 Task: In the  document Genderequalityletter.rtf change page color to  'Olive Green'. Insert watermark  'Confidential ' Apply Font Style in watermark Arial
Action: Mouse moved to (361, 475)
Screenshot: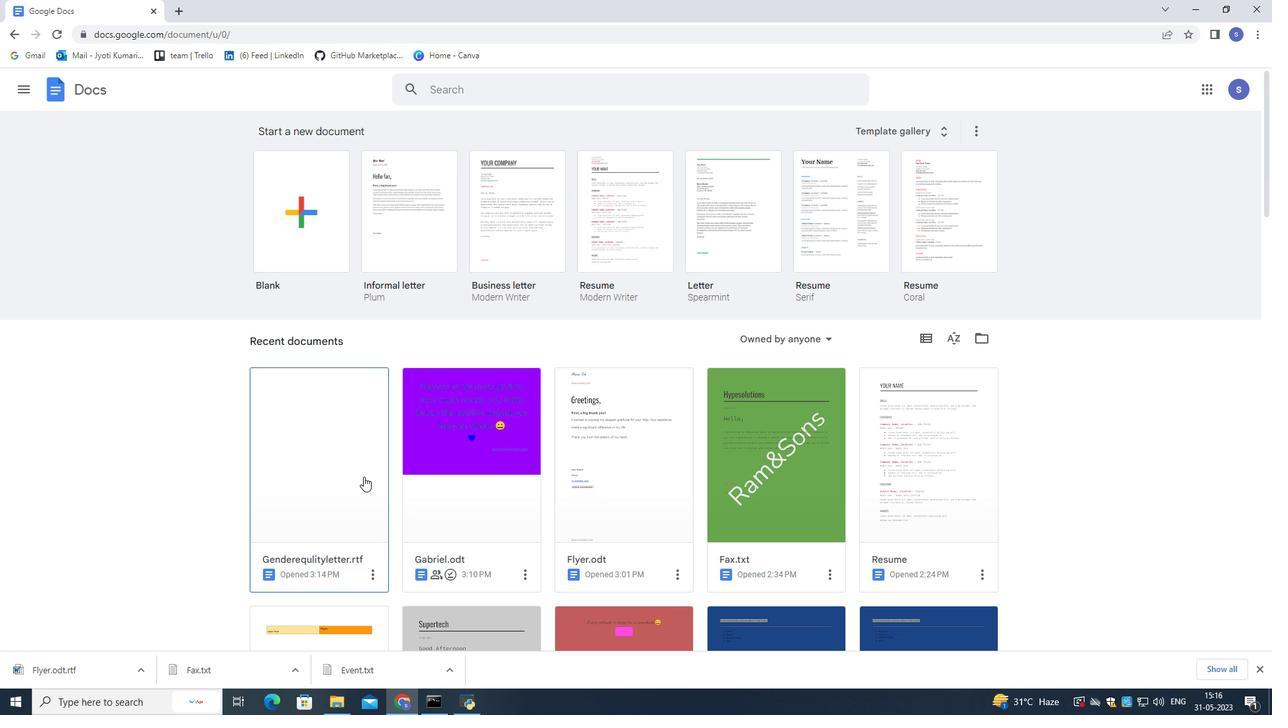 
Action: Mouse pressed left at (361, 475)
Screenshot: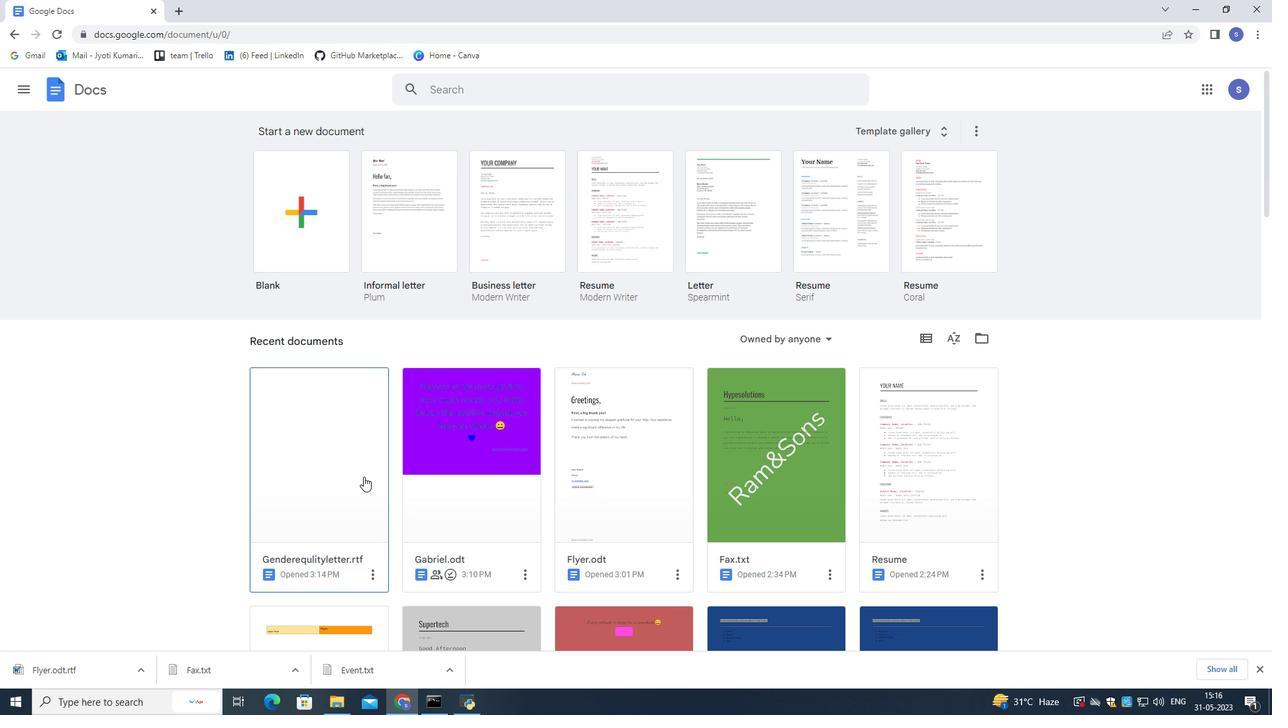 
Action: Mouse moved to (58, 91)
Screenshot: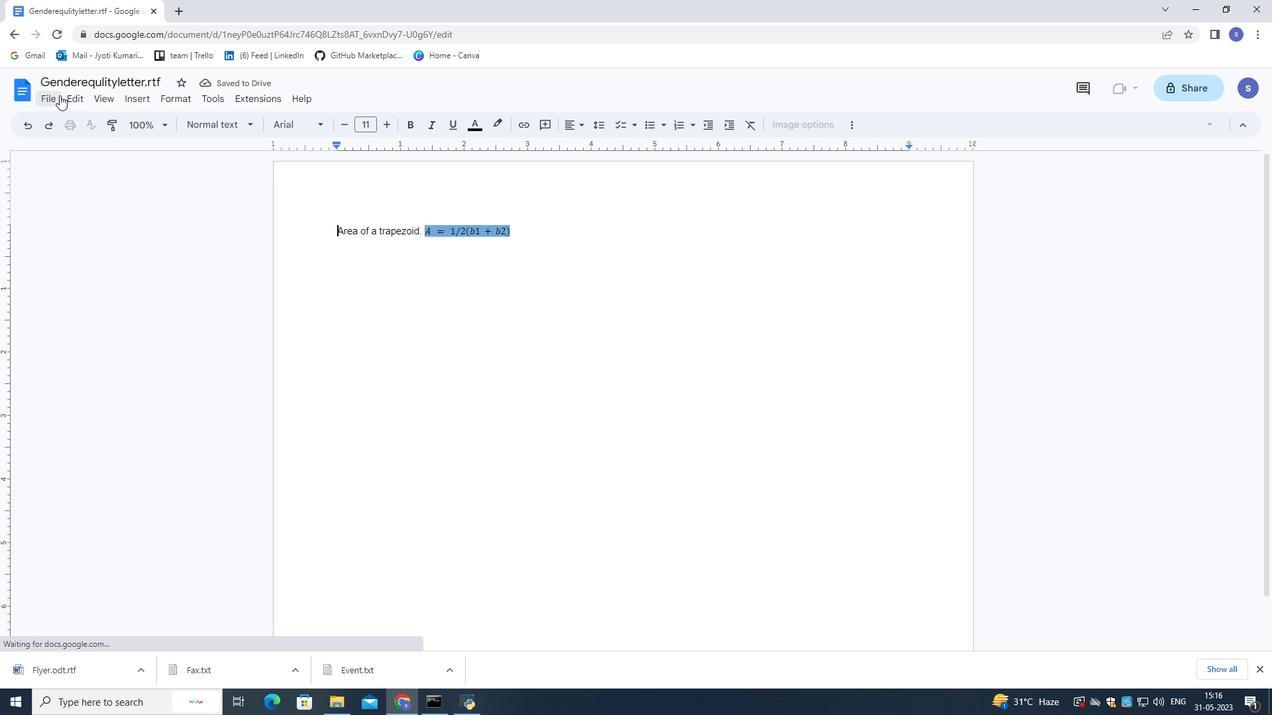 
Action: Mouse pressed left at (58, 91)
Screenshot: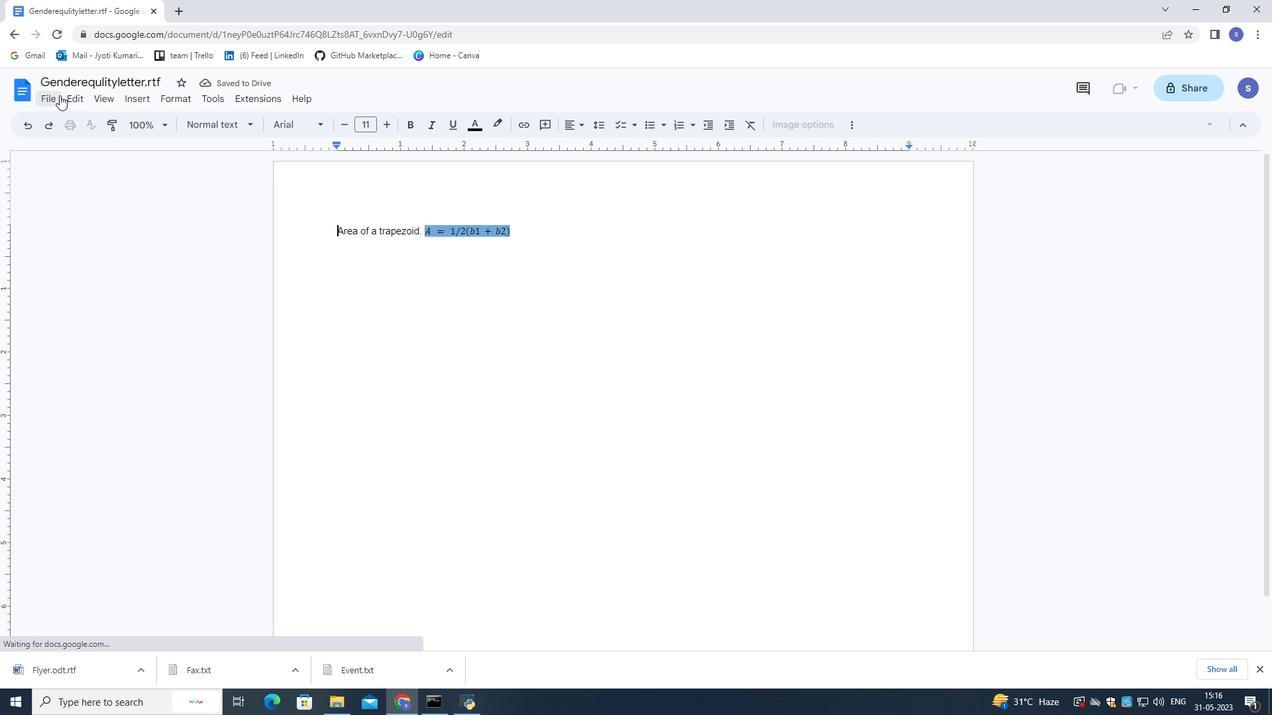 
Action: Mouse moved to (128, 397)
Screenshot: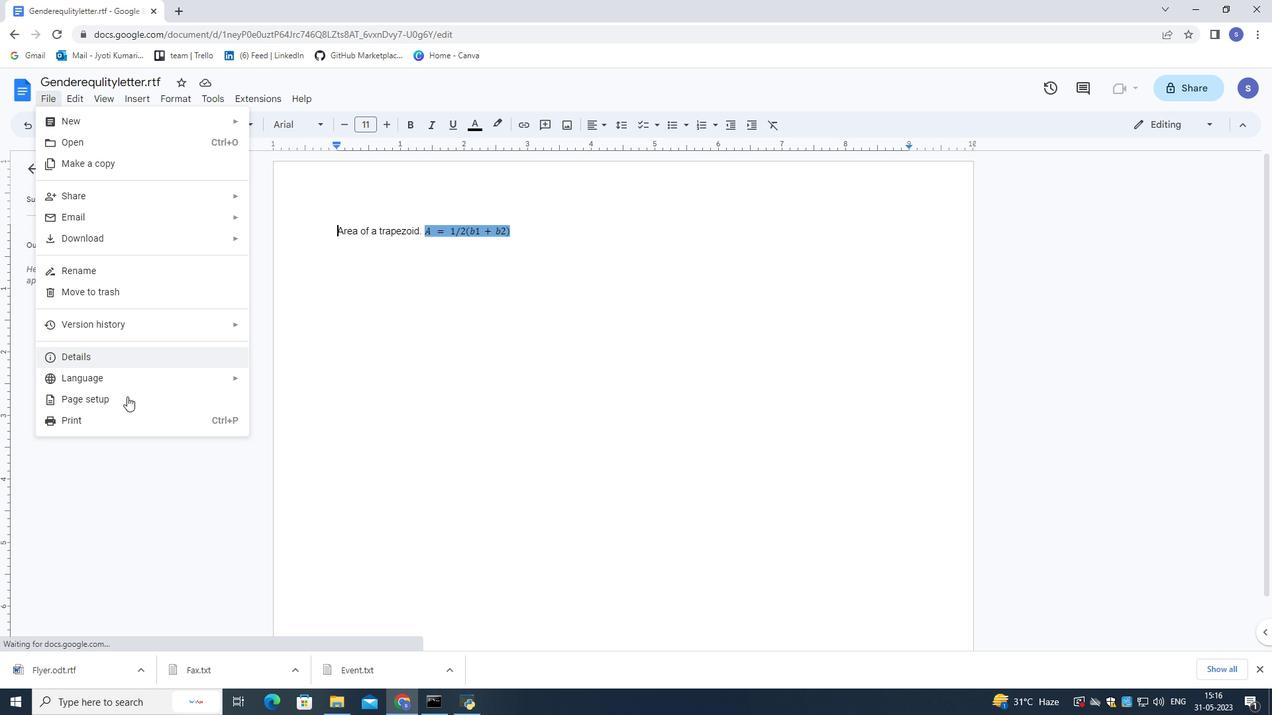 
Action: Mouse pressed left at (128, 397)
Screenshot: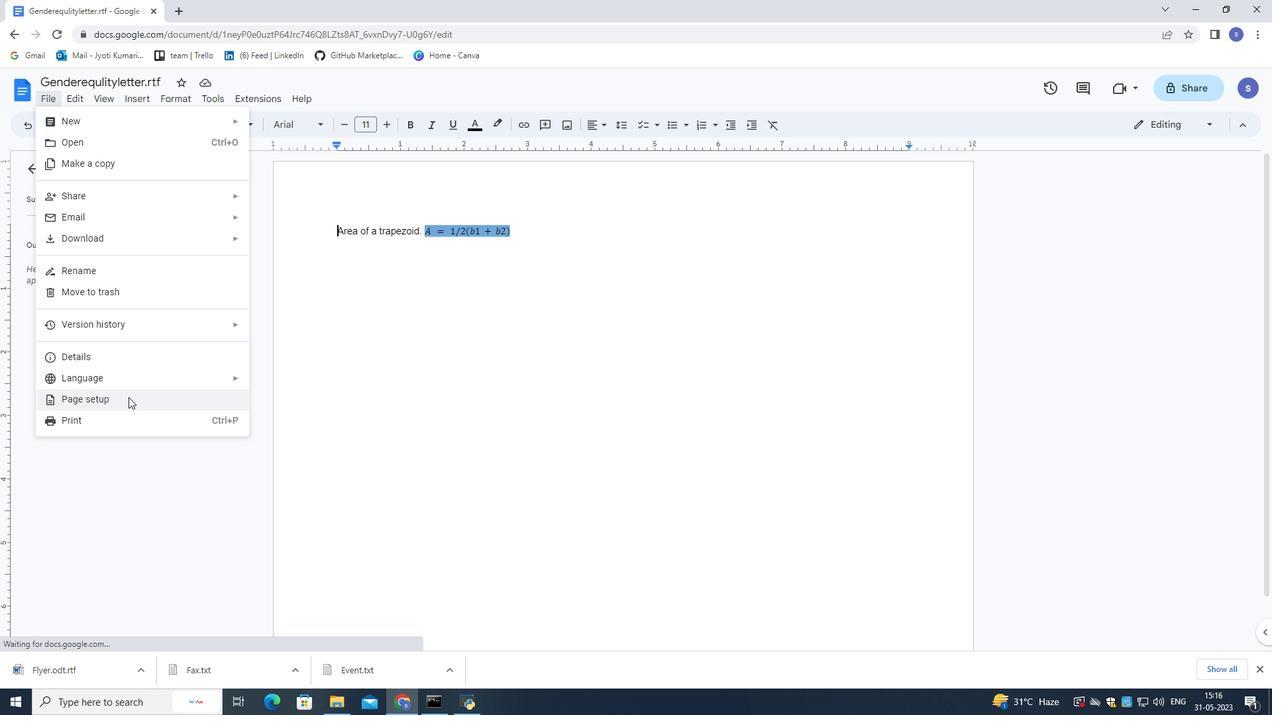 
Action: Mouse moved to (214, 458)
Screenshot: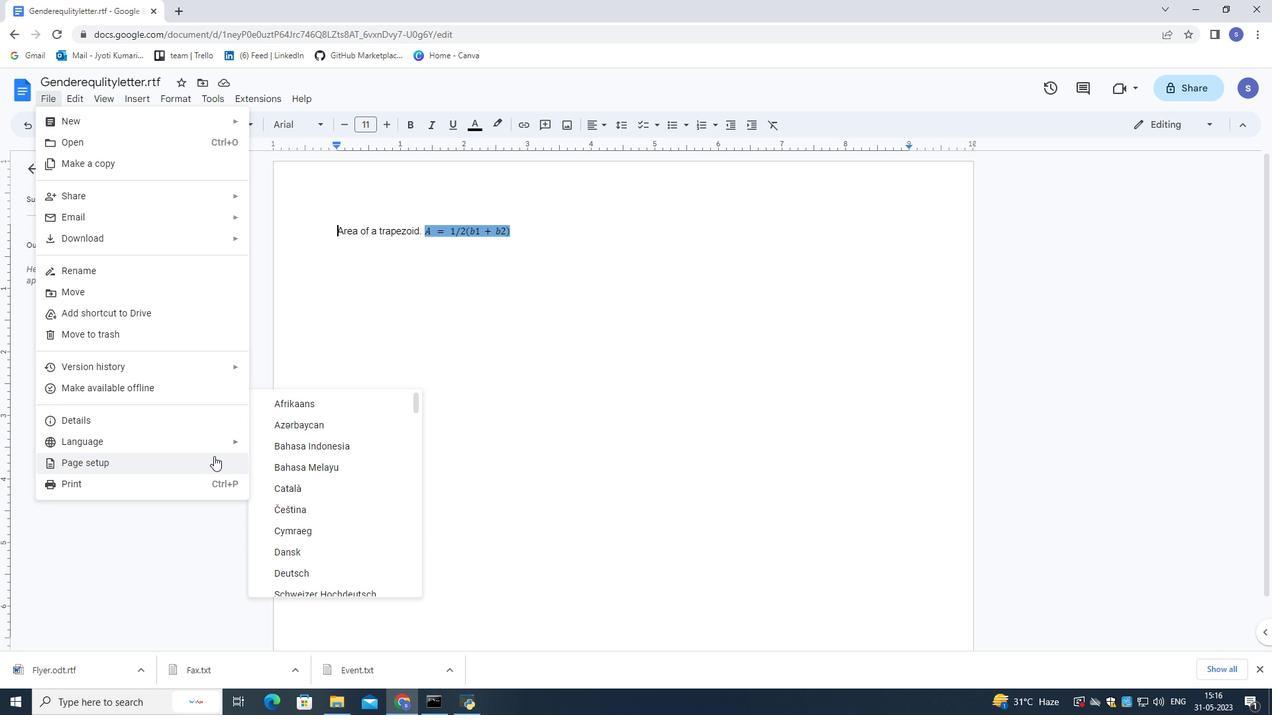 
Action: Mouse pressed left at (214, 458)
Screenshot: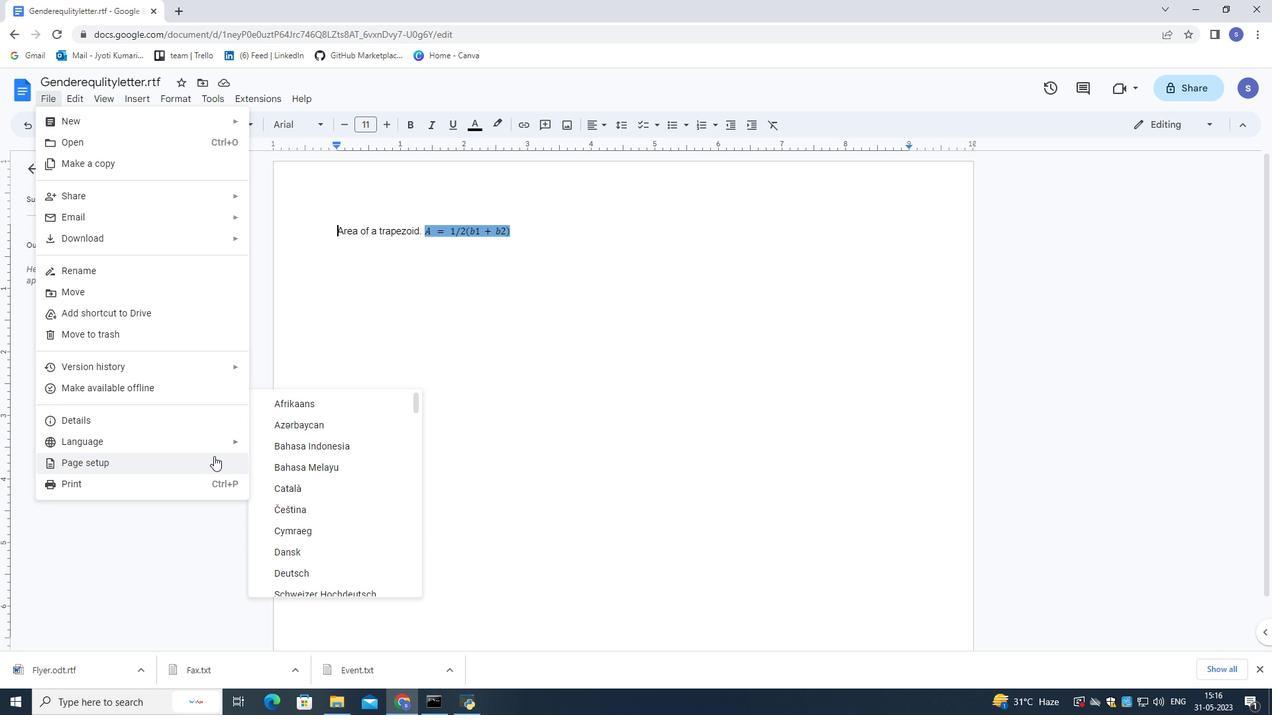
Action: Mouse moved to (531, 454)
Screenshot: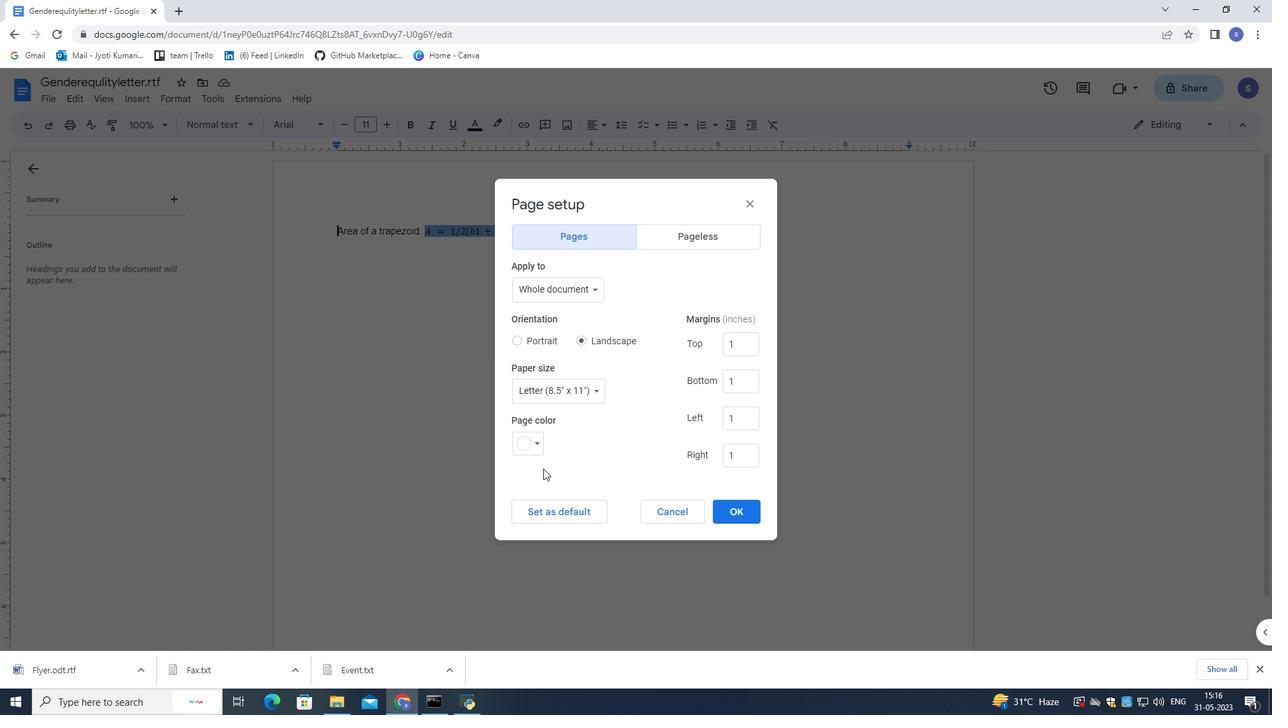 
Action: Mouse pressed left at (531, 454)
Screenshot: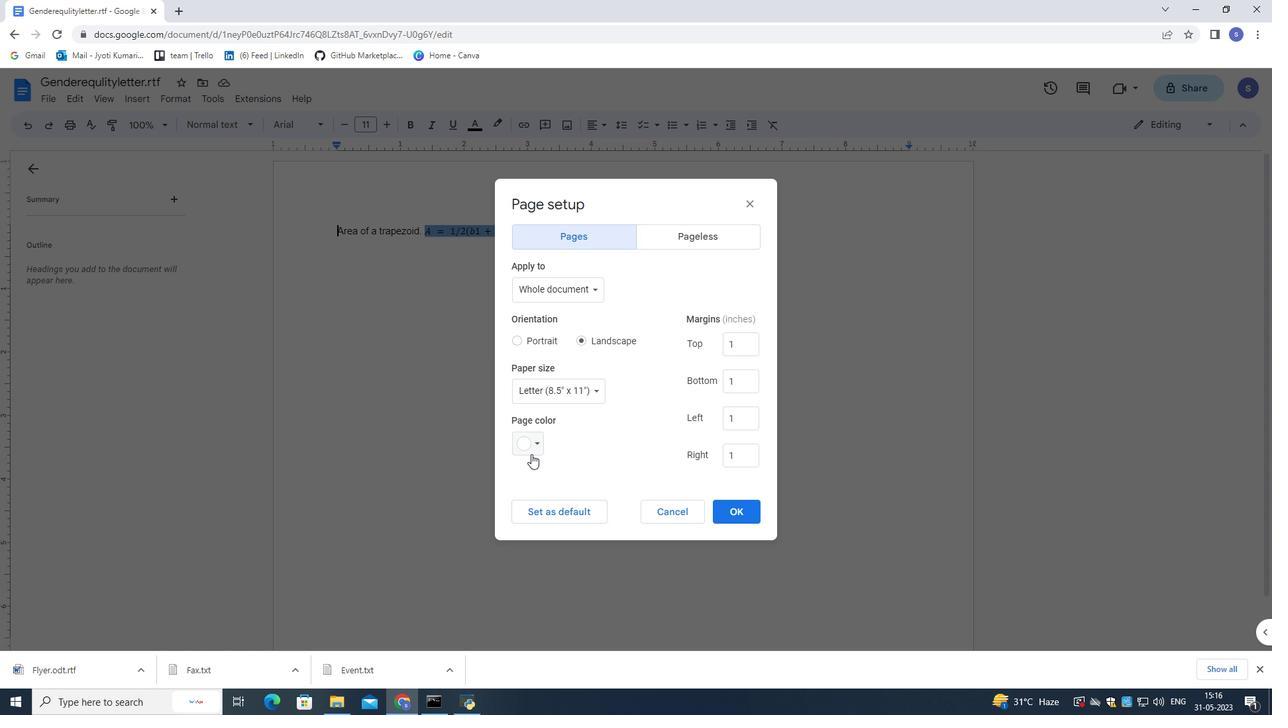 
Action: Mouse moved to (538, 592)
Screenshot: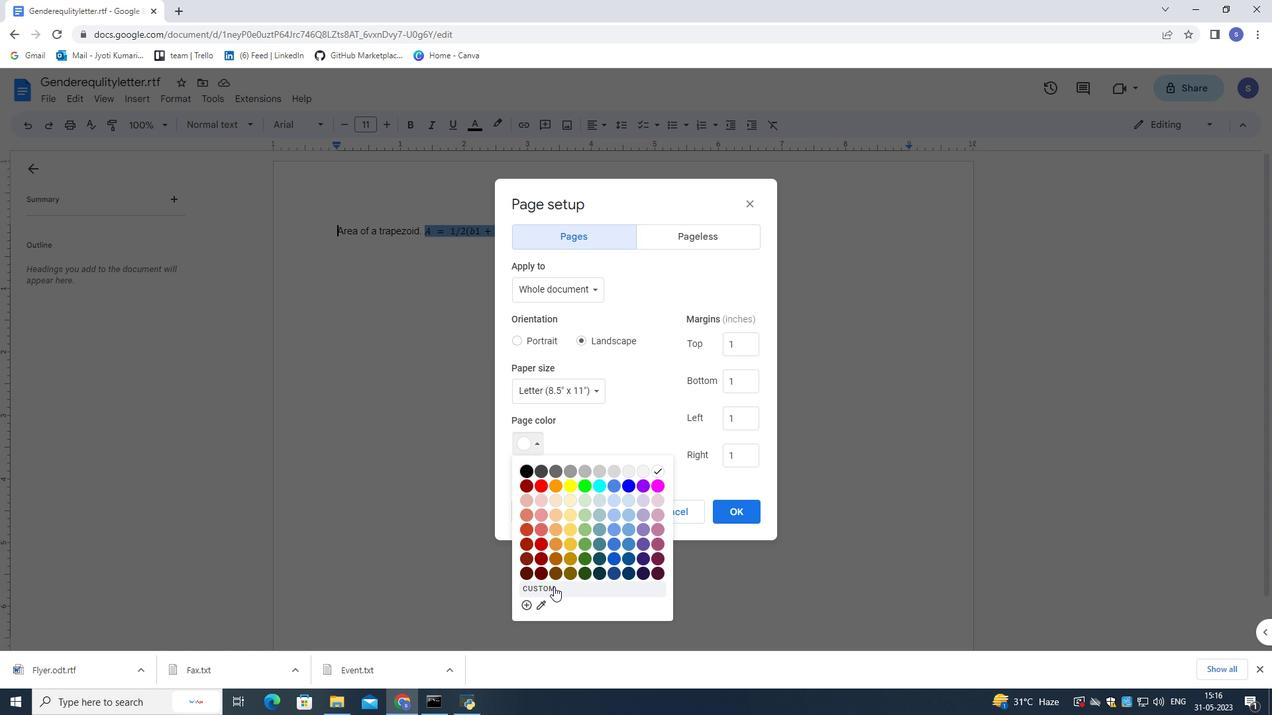 
Action: Mouse pressed left at (538, 592)
Screenshot: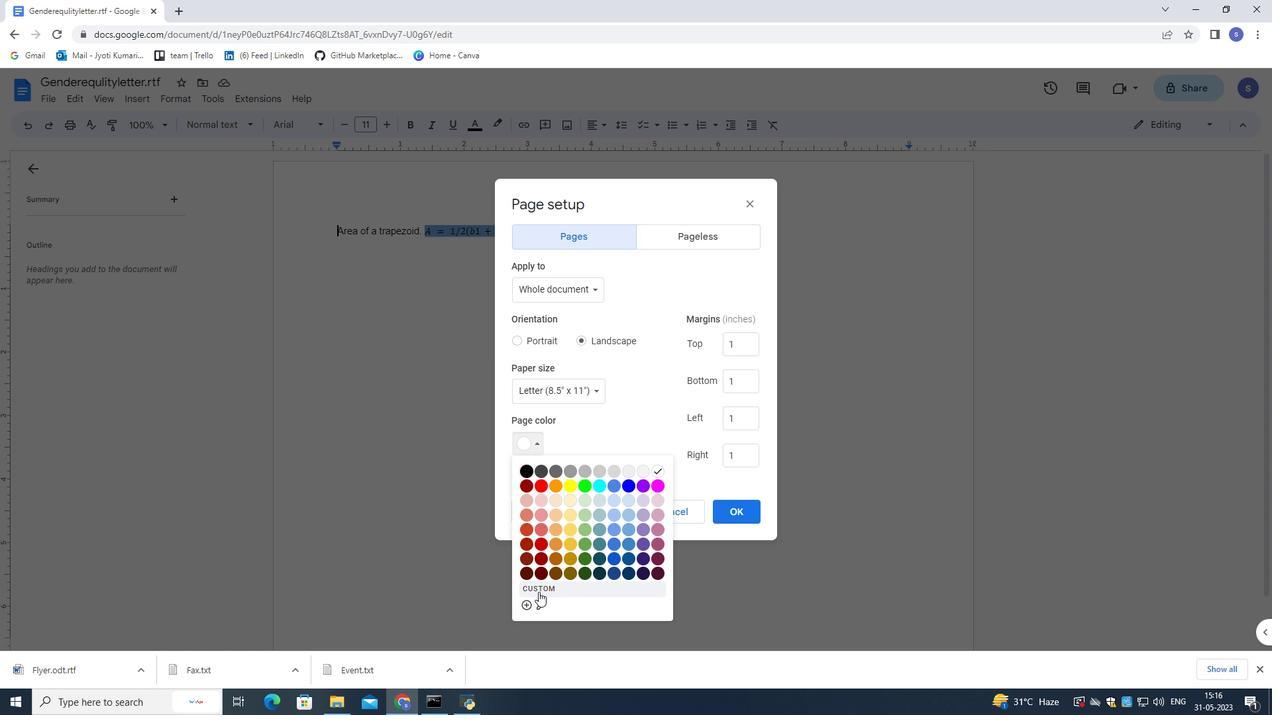 
Action: Mouse moved to (669, 312)
Screenshot: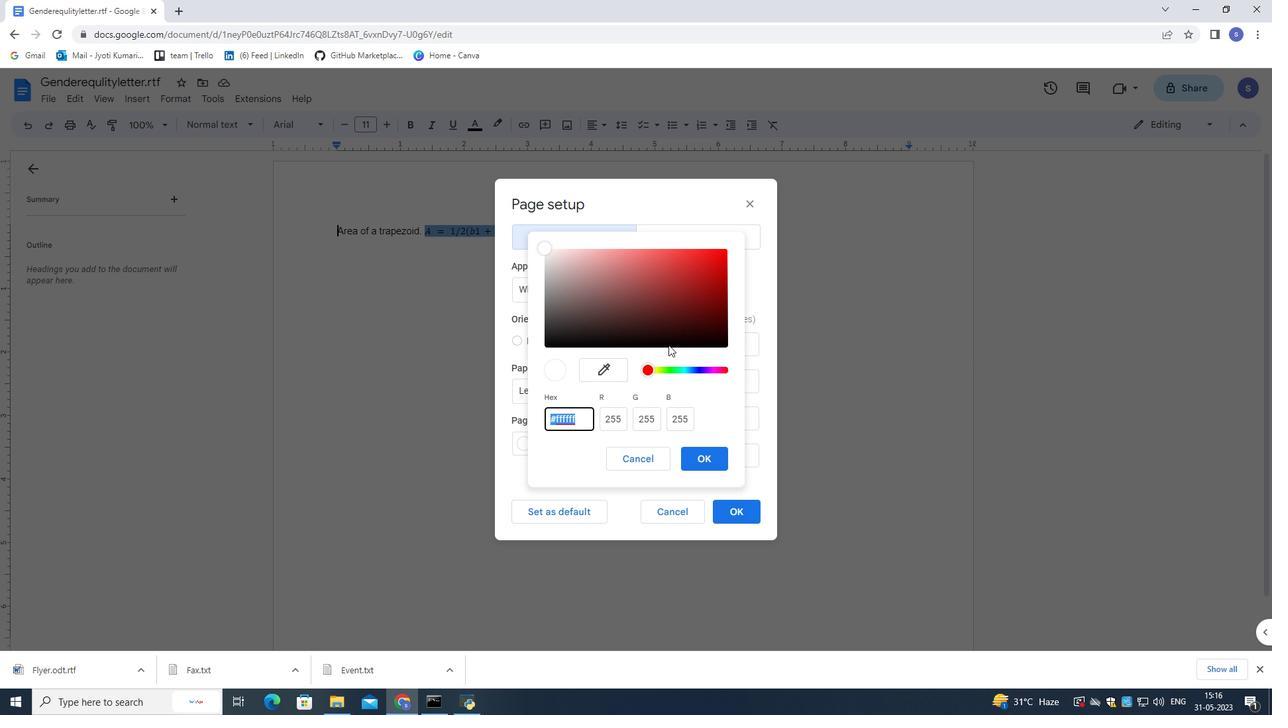 
Action: Mouse pressed left at (669, 312)
Screenshot: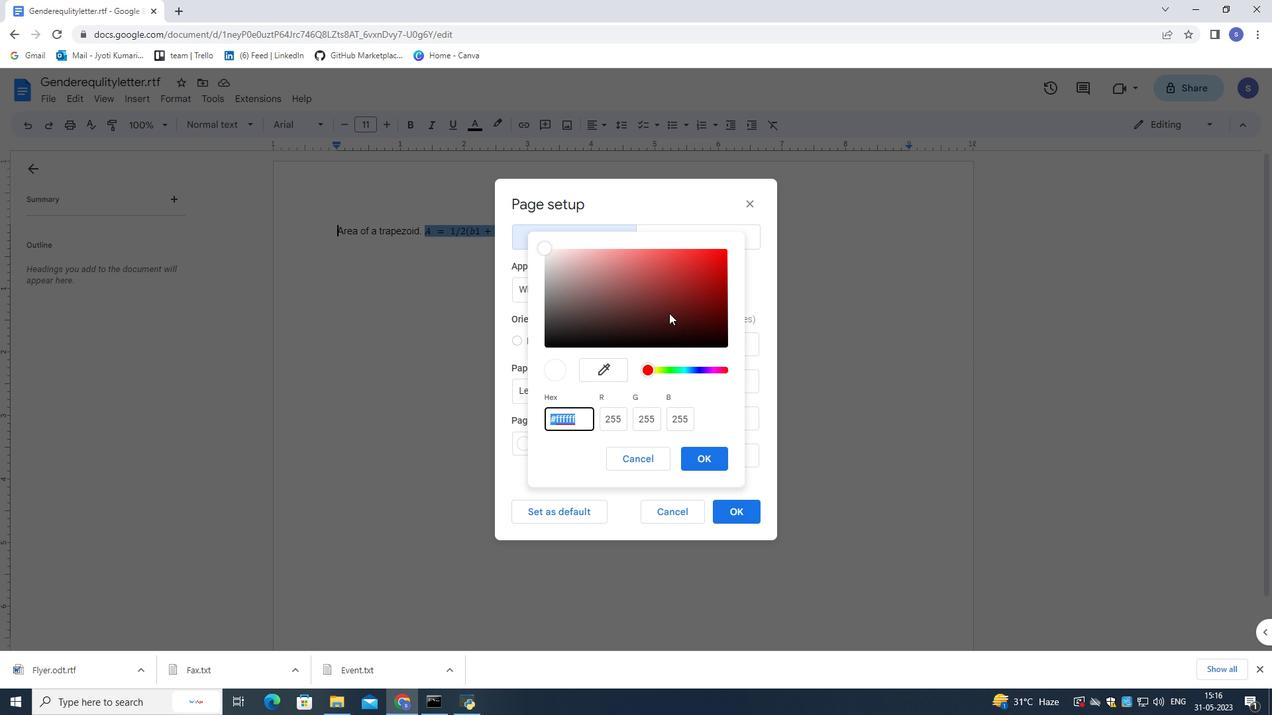
Action: Mouse moved to (654, 372)
Screenshot: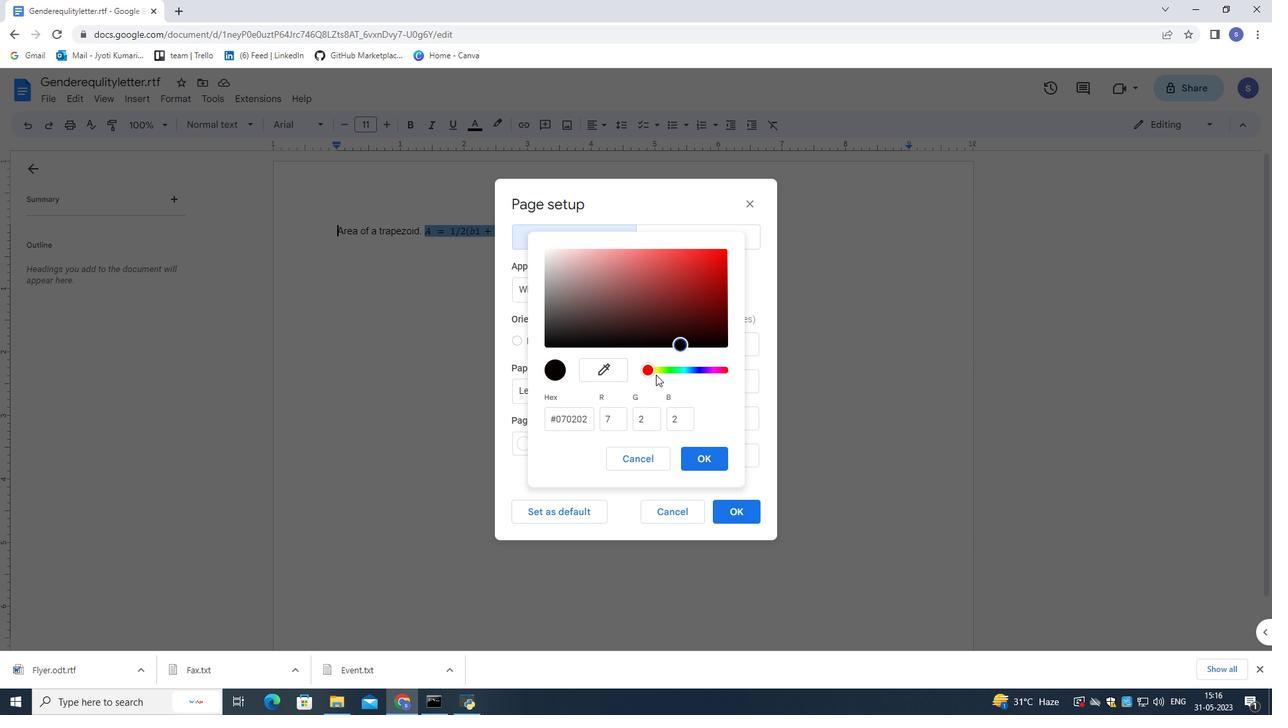 
Action: Mouse pressed left at (654, 372)
Screenshot: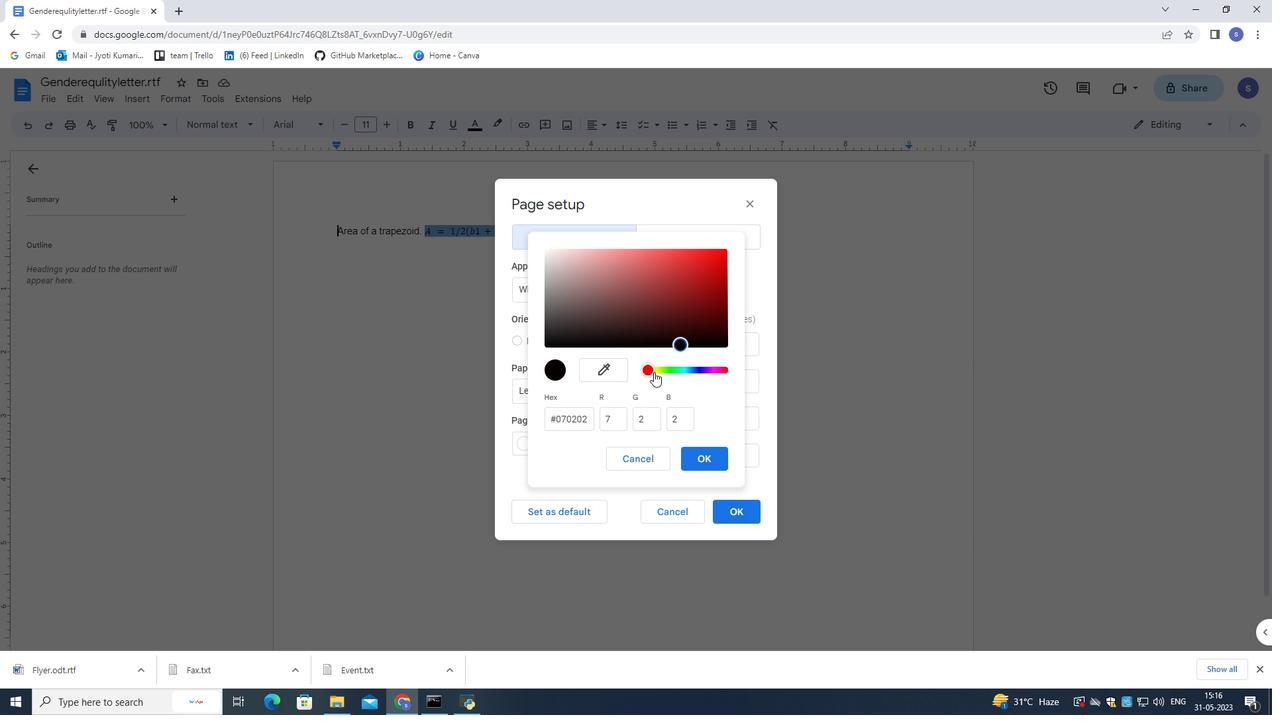 
Action: Mouse moved to (697, 272)
Screenshot: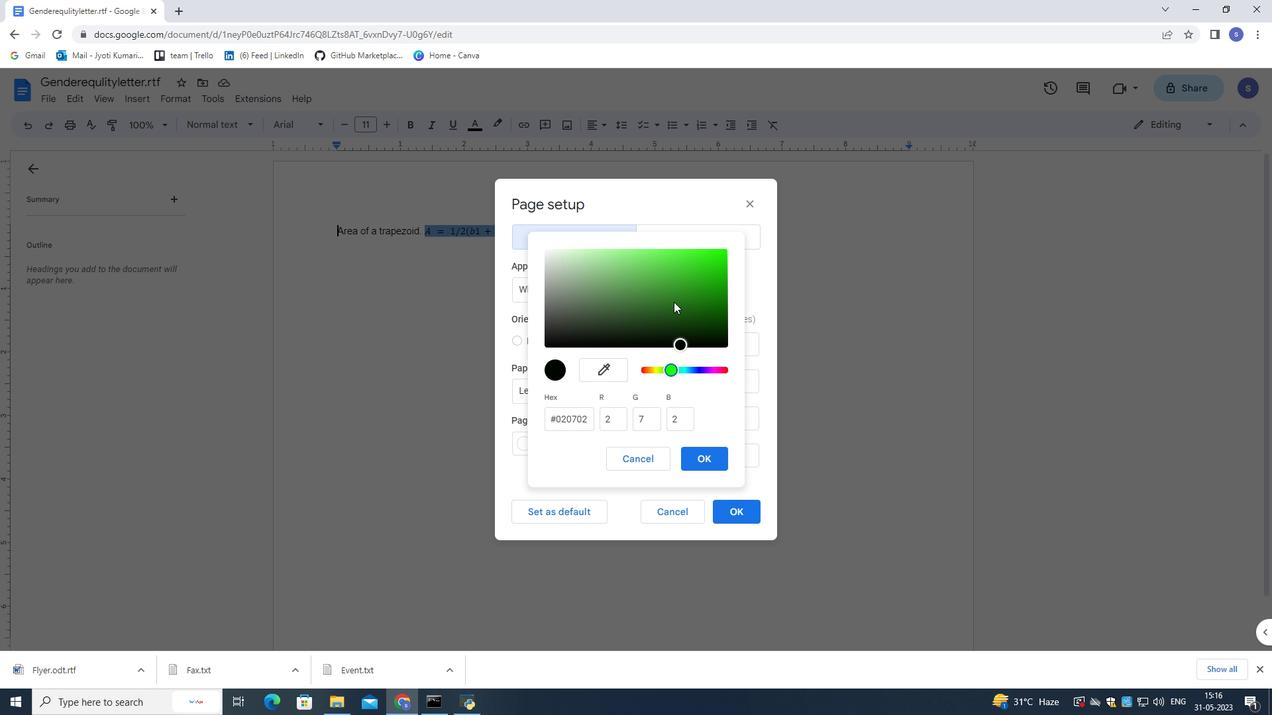 
Action: Mouse pressed left at (697, 272)
Screenshot: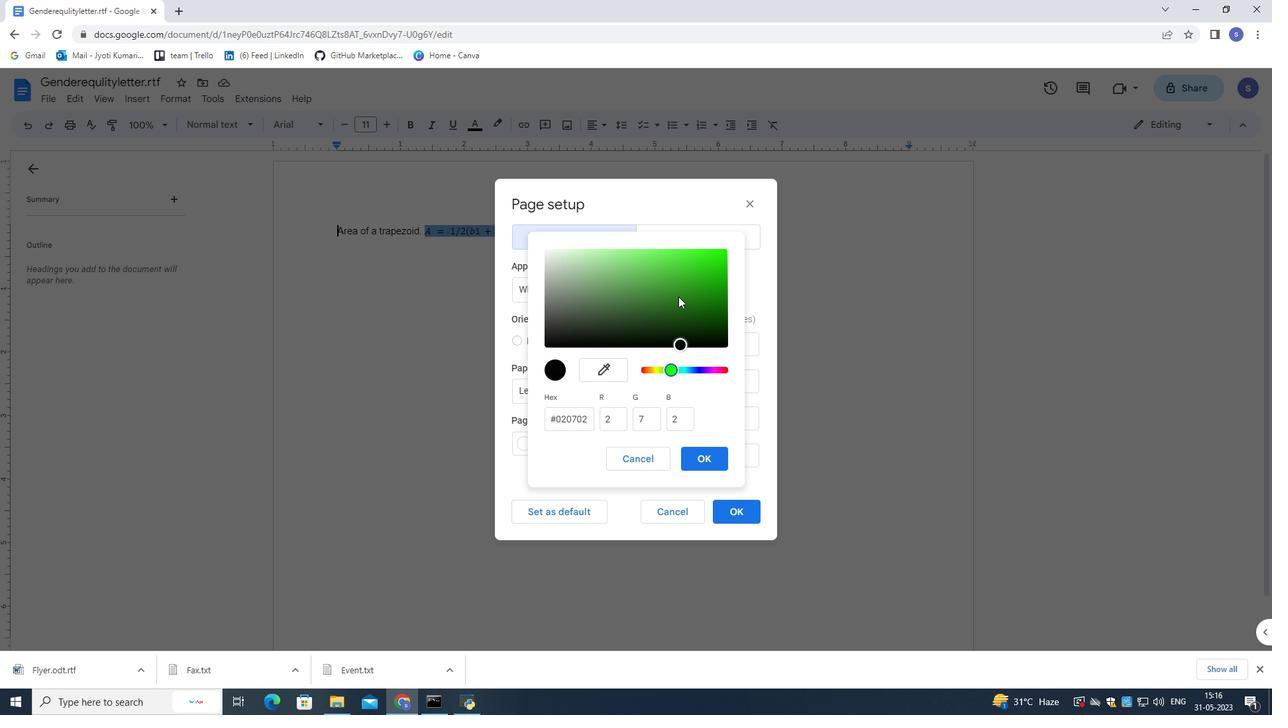 
Action: Mouse moved to (698, 453)
Screenshot: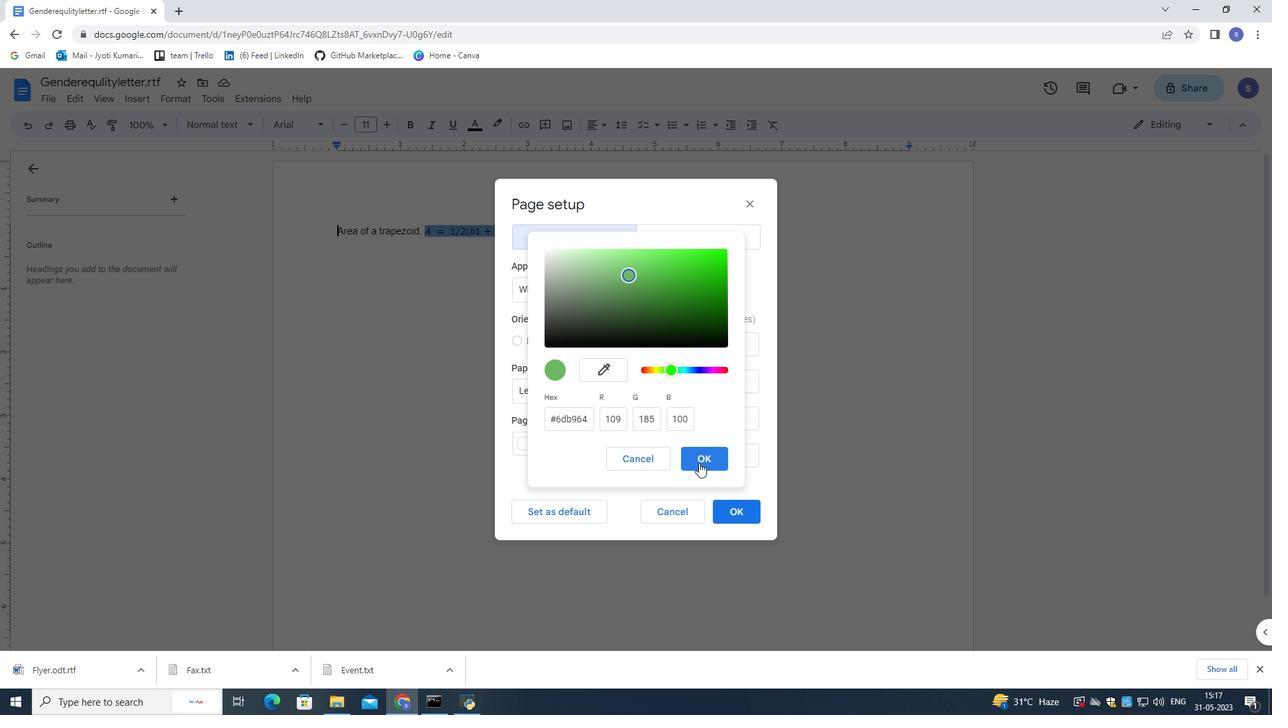 
Action: Mouse pressed left at (698, 453)
Screenshot: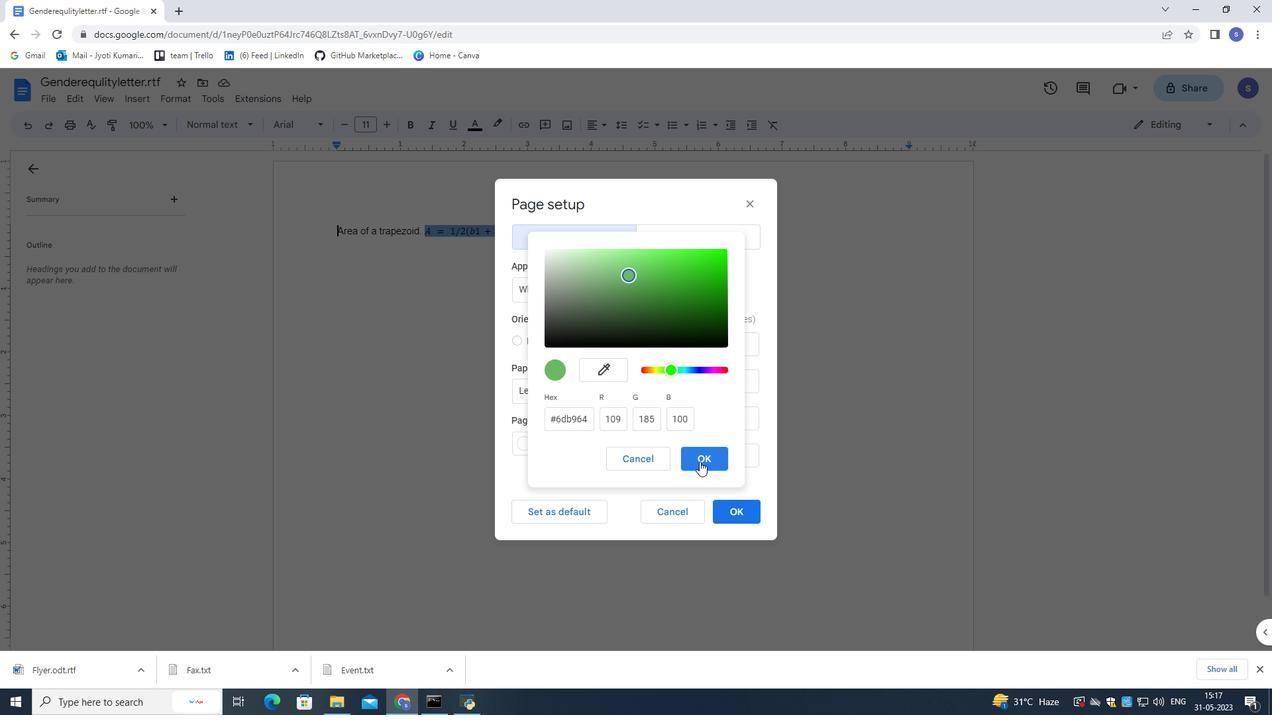 
Action: Mouse moved to (736, 512)
Screenshot: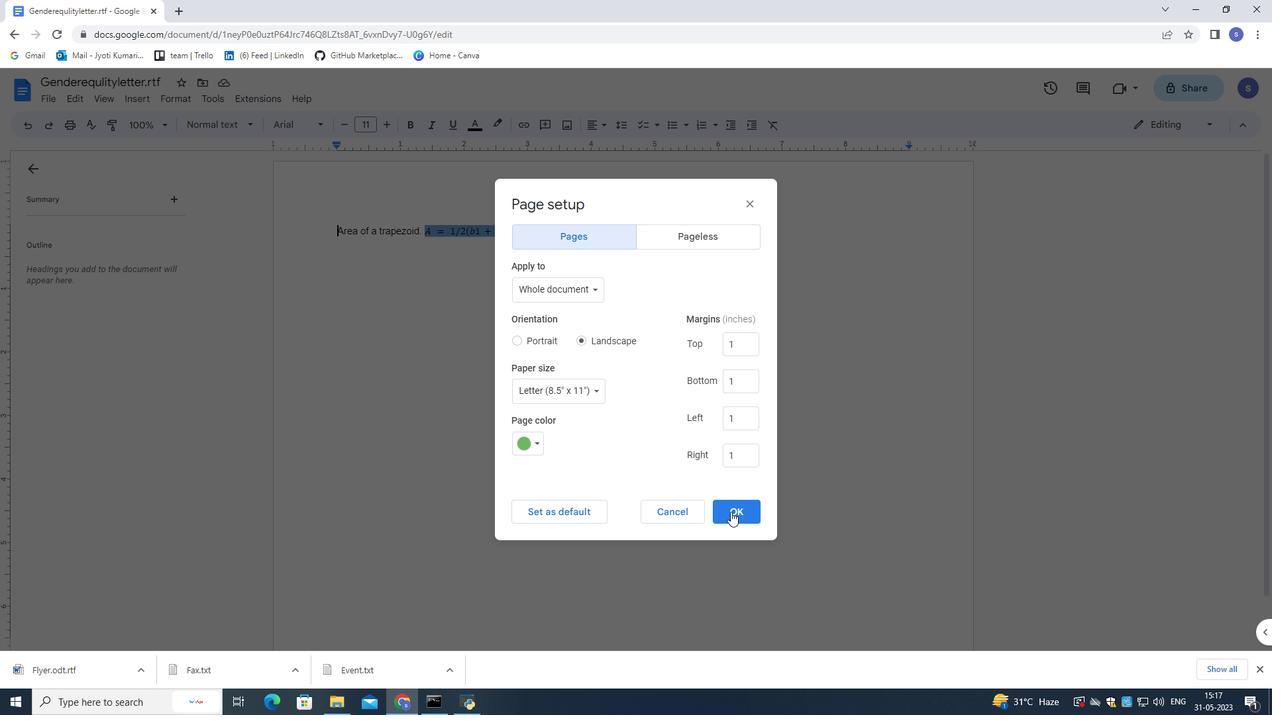 
Action: Mouse pressed left at (736, 512)
Screenshot: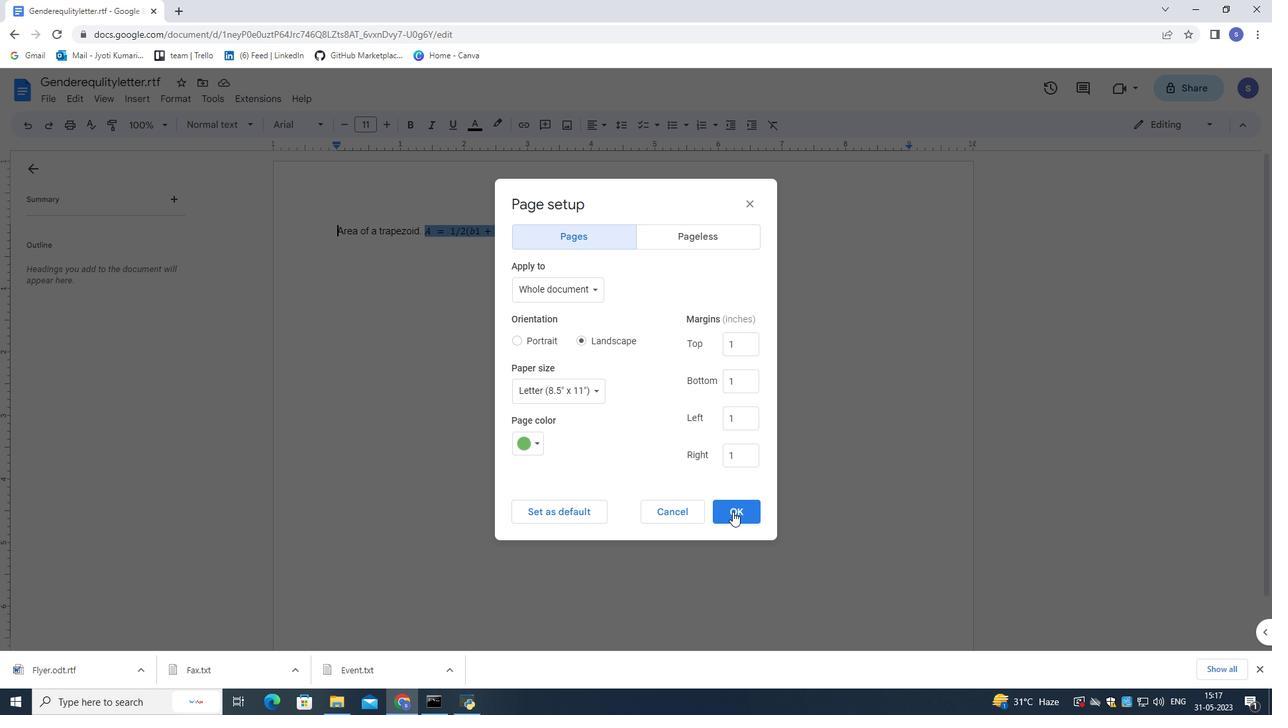 
Action: Mouse moved to (132, 98)
Screenshot: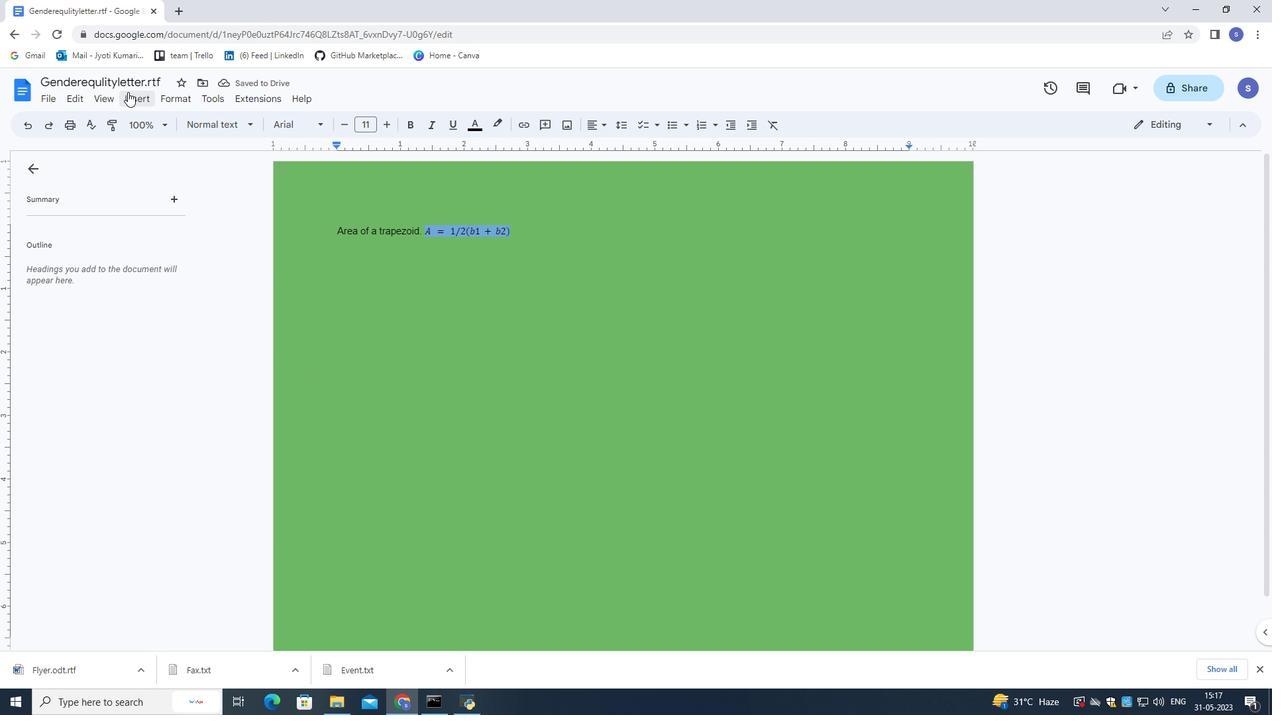 
Action: Mouse pressed left at (132, 98)
Screenshot: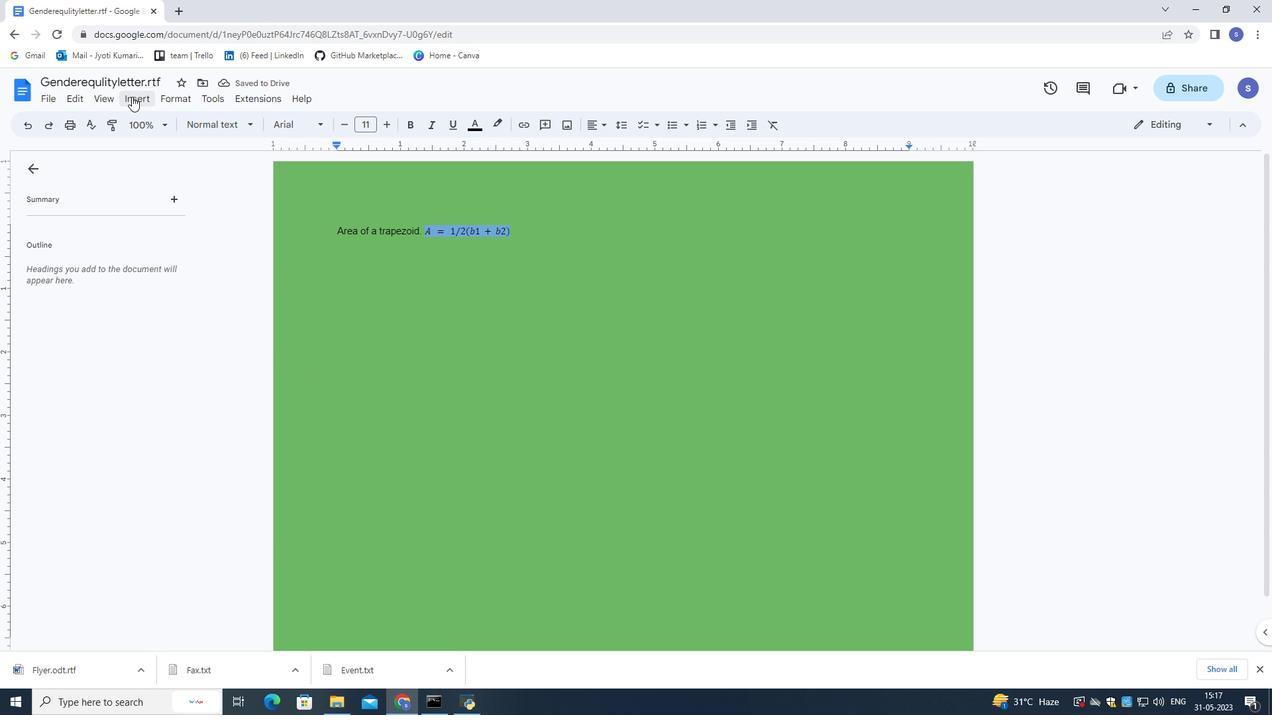 
Action: Mouse moved to (210, 412)
Screenshot: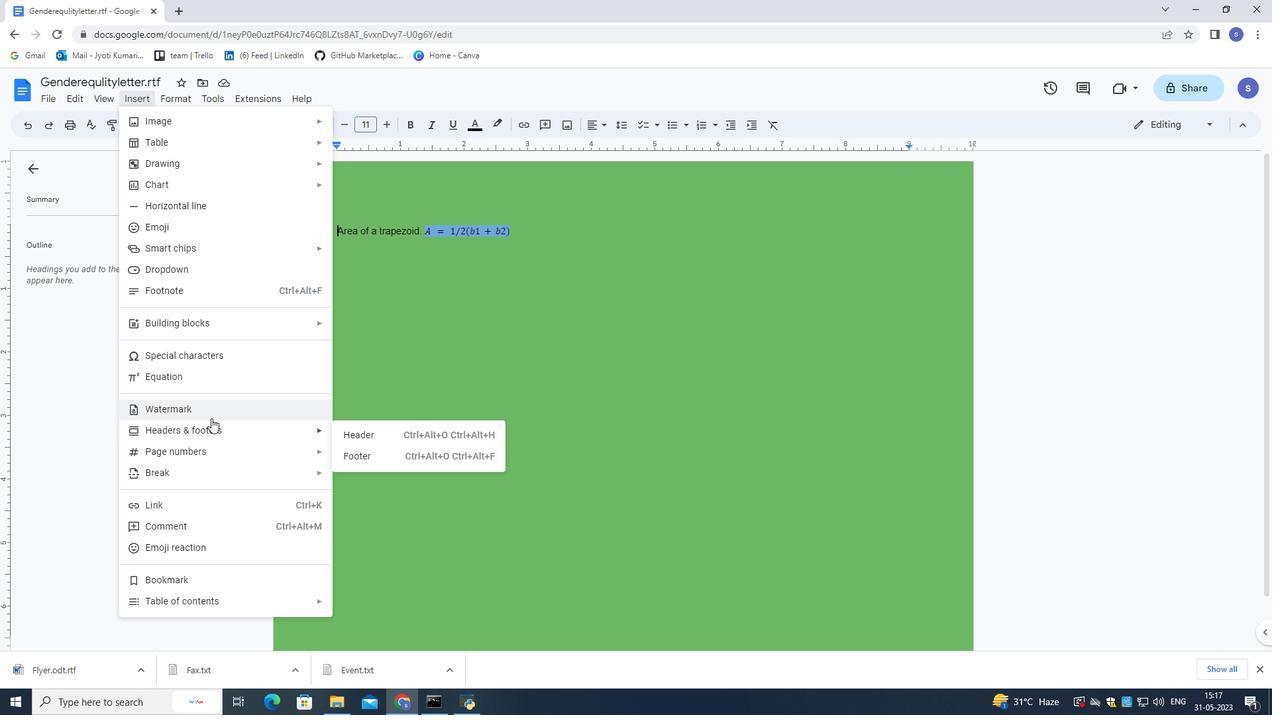 
Action: Mouse pressed left at (210, 412)
Screenshot: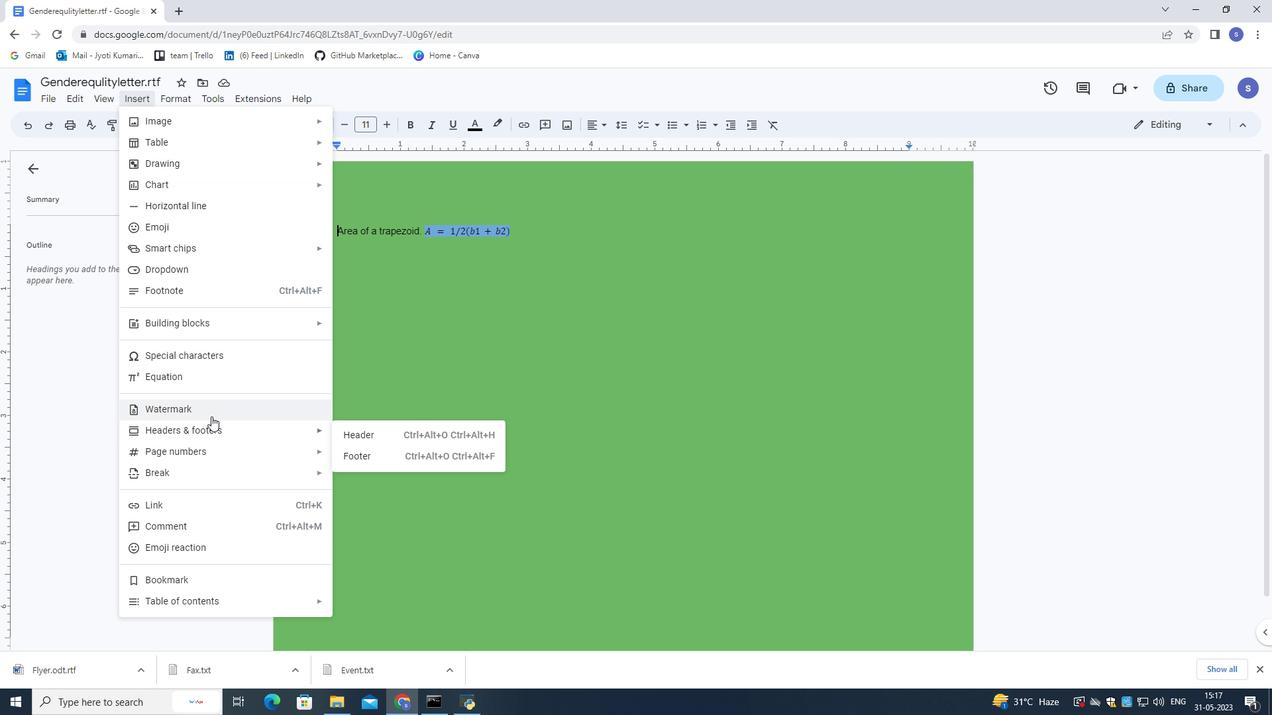 
Action: Mouse moved to (1214, 171)
Screenshot: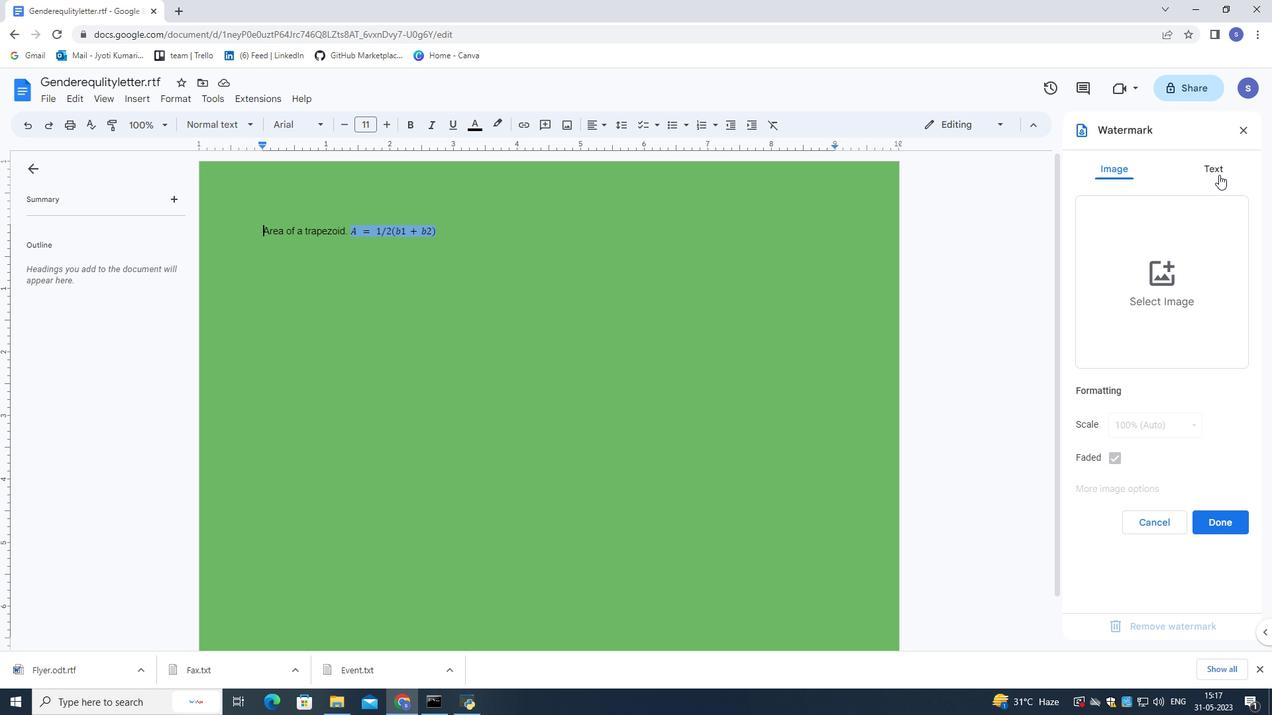 
Action: Mouse pressed left at (1214, 171)
Screenshot: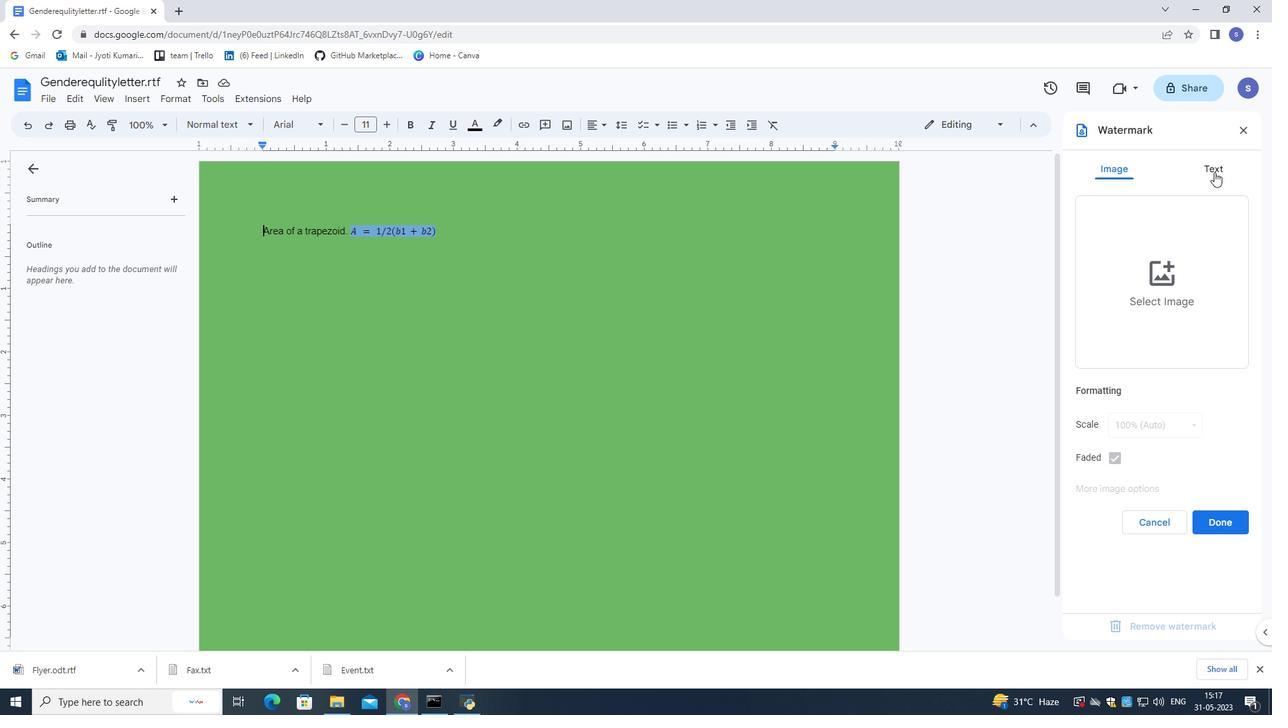 
Action: Mouse moved to (1138, 210)
Screenshot: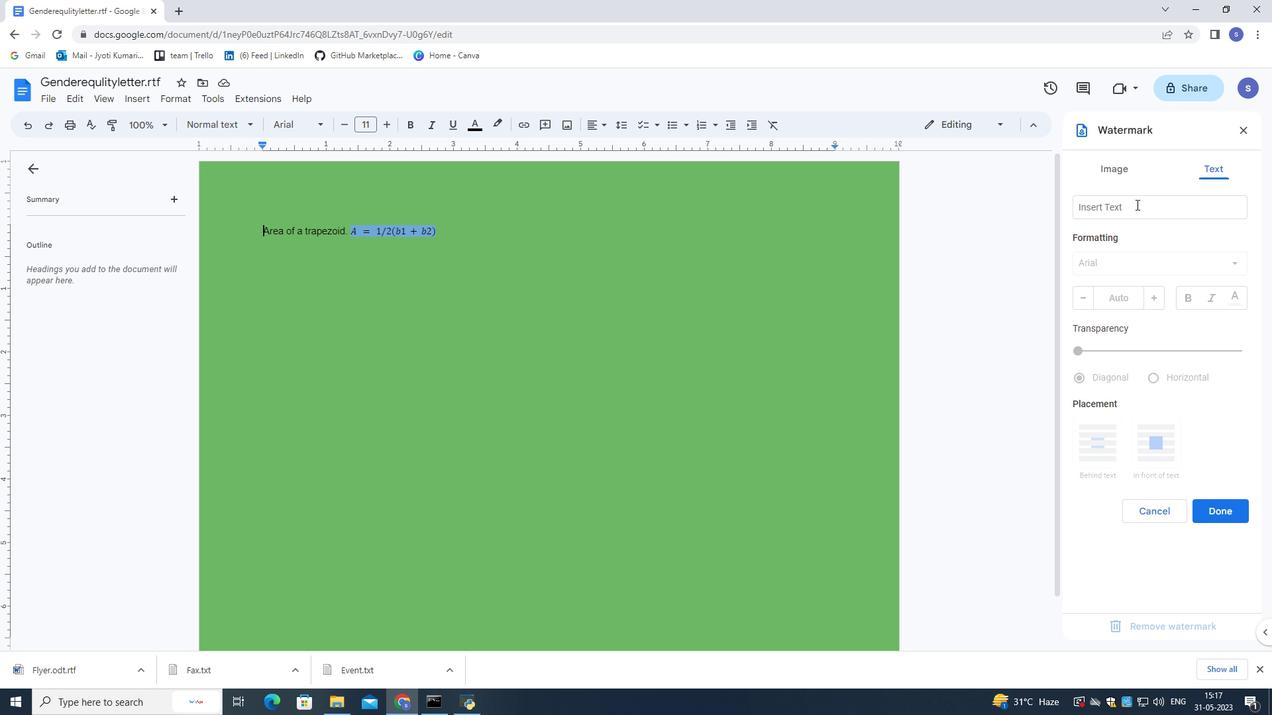 
Action: Mouse pressed left at (1138, 210)
Screenshot: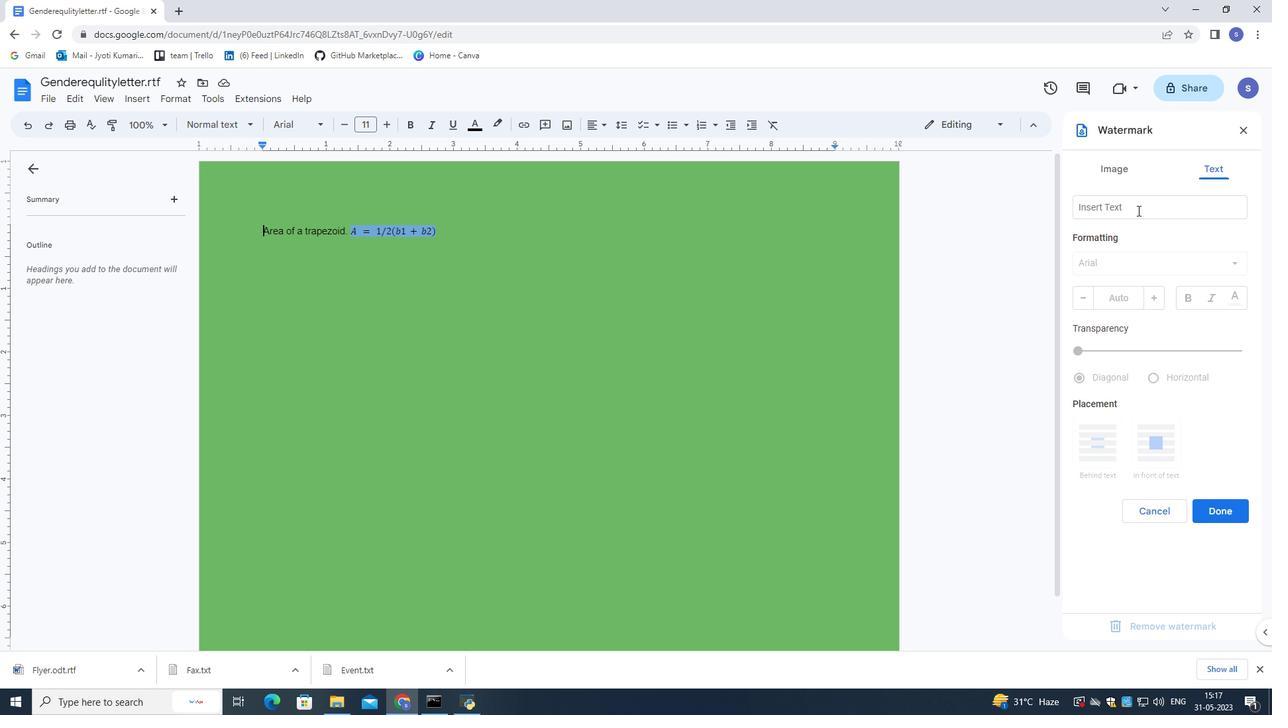 
Action: Key pressed <Key.shift>Confidential
Screenshot: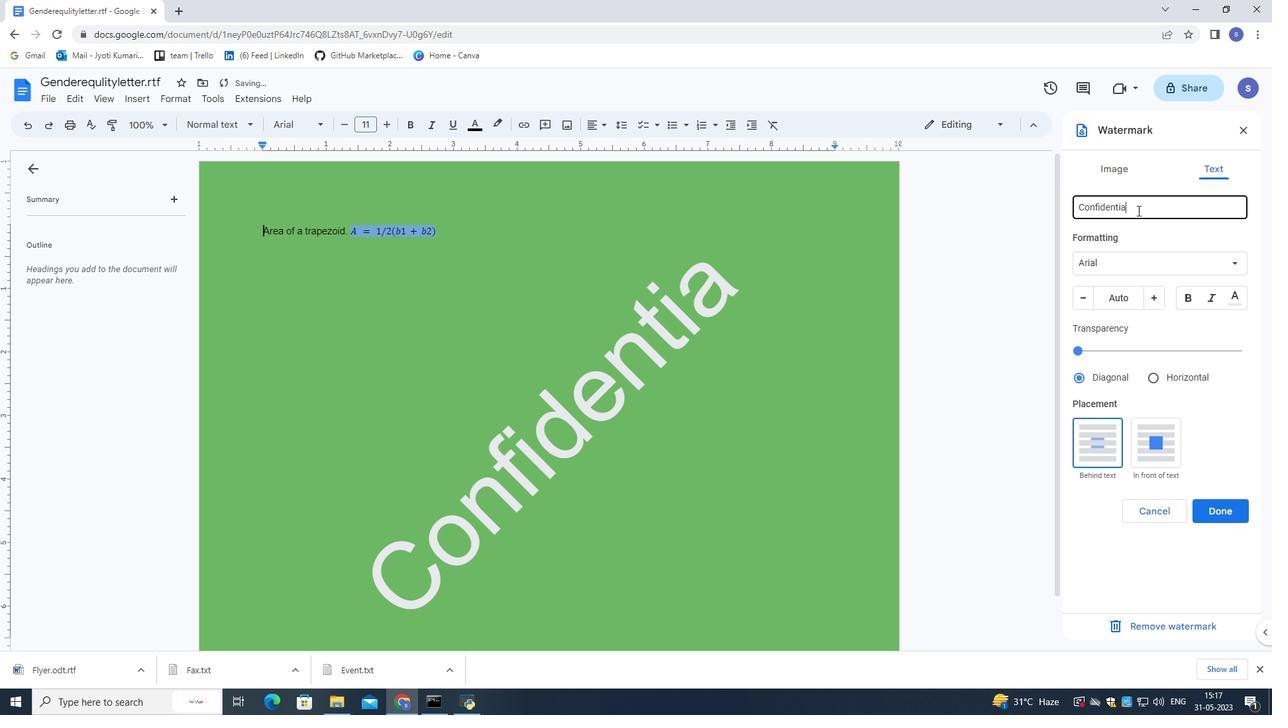 
Action: Mouse moved to (1097, 258)
Screenshot: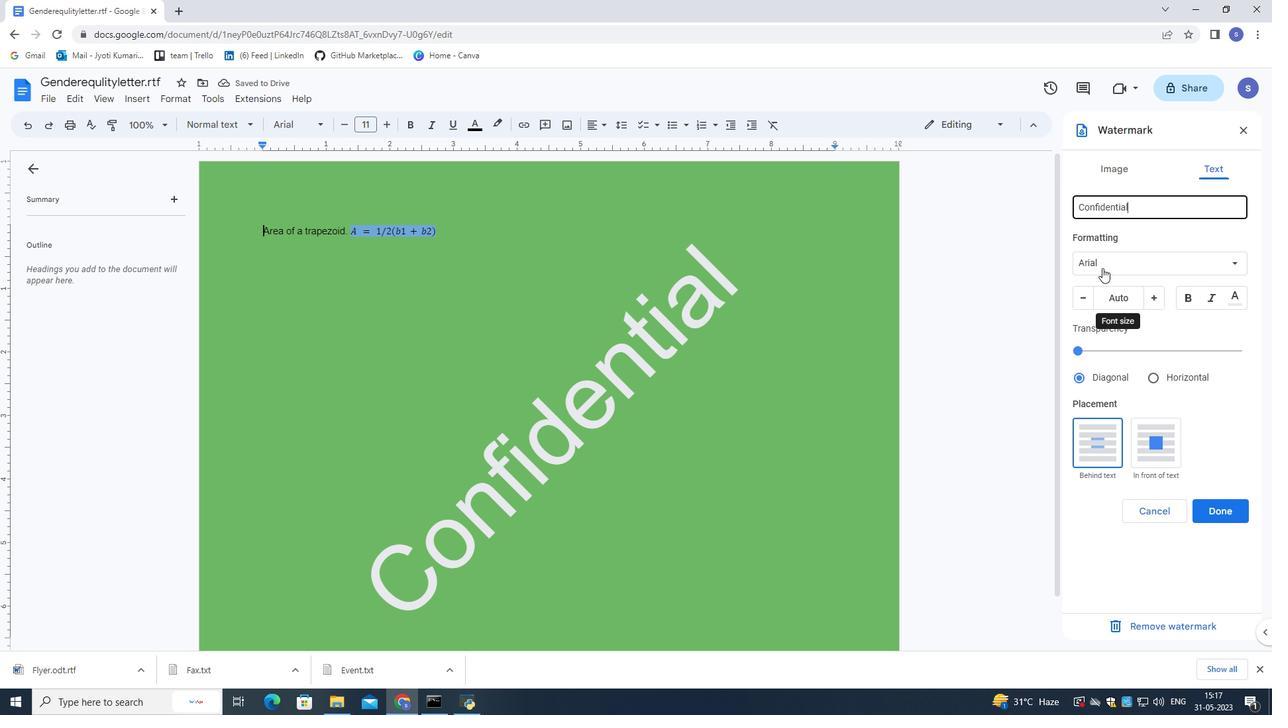 
Action: Mouse pressed left at (1097, 258)
Screenshot: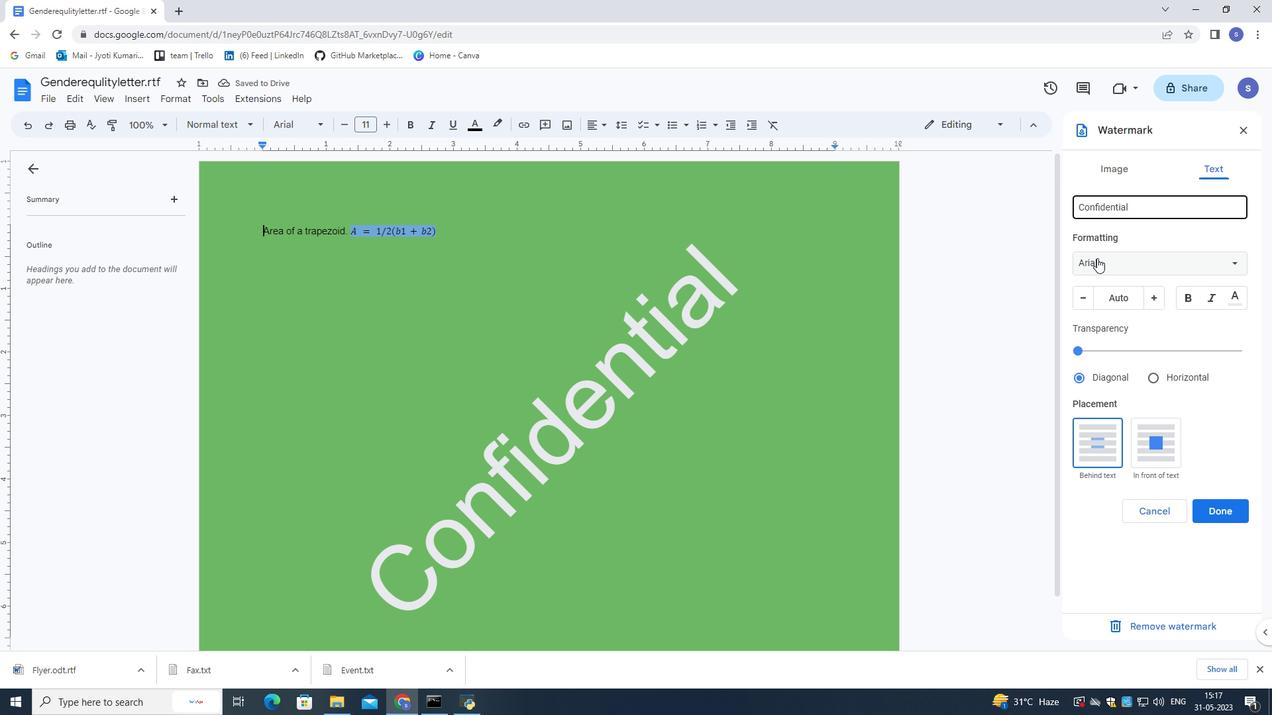 
Action: Mouse moved to (1099, 490)
Screenshot: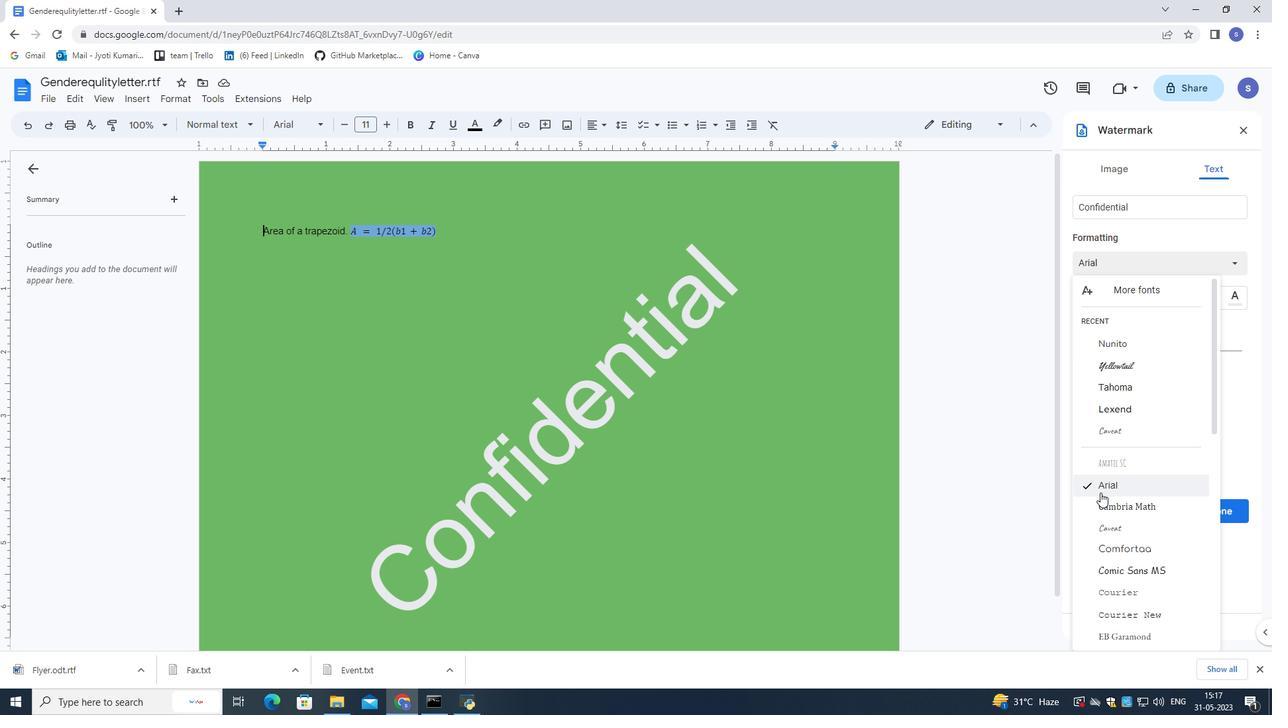 
Action: Mouse pressed left at (1099, 490)
Screenshot: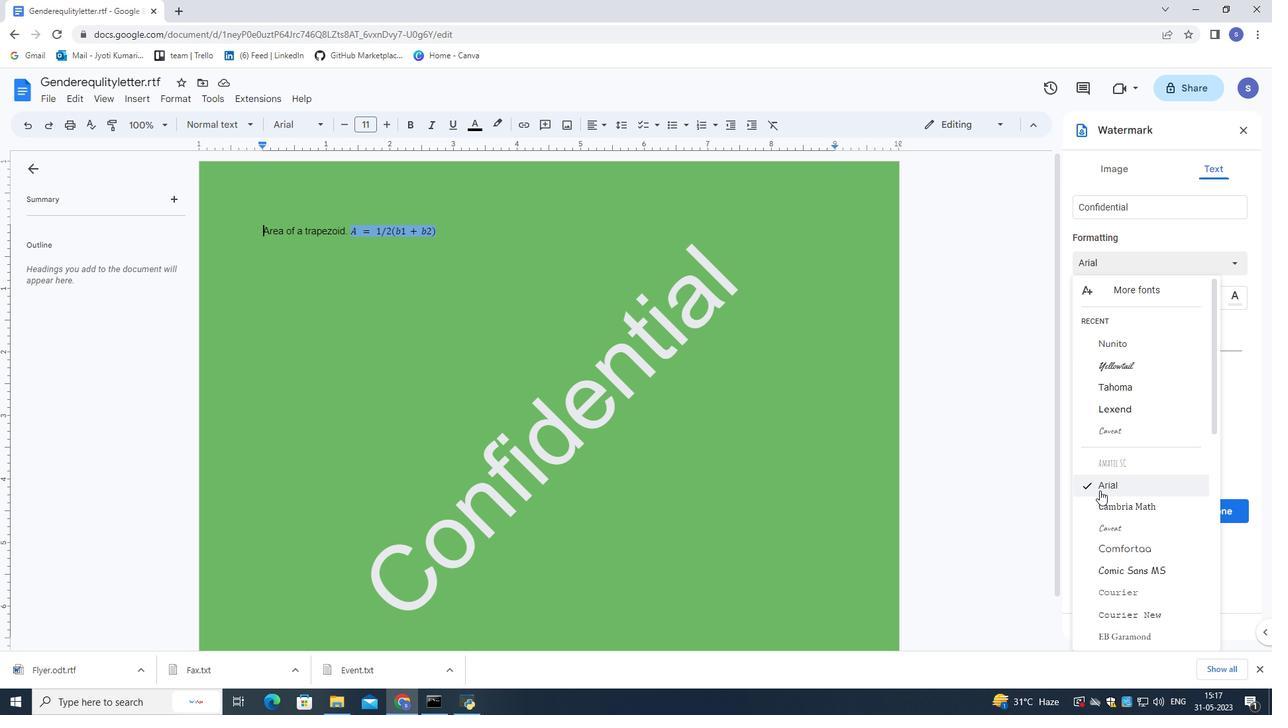 
Action: Mouse moved to (1211, 507)
Screenshot: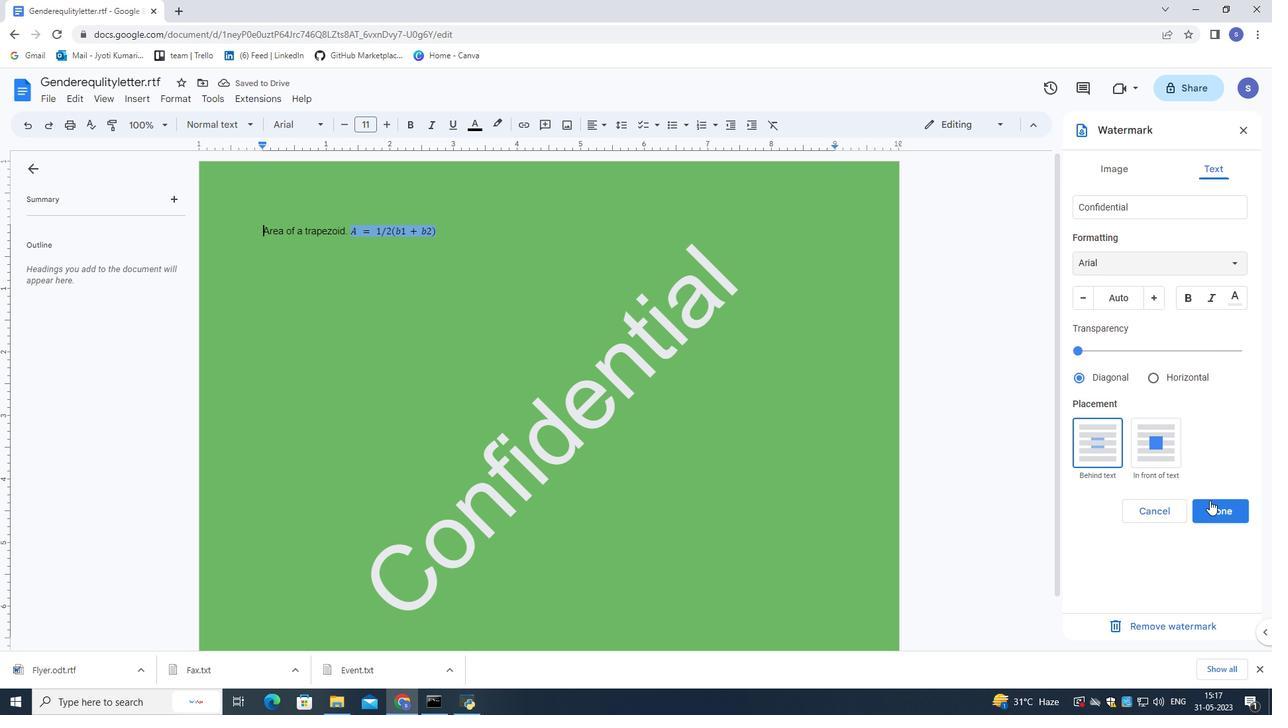 
Action: Mouse pressed left at (1211, 507)
Screenshot: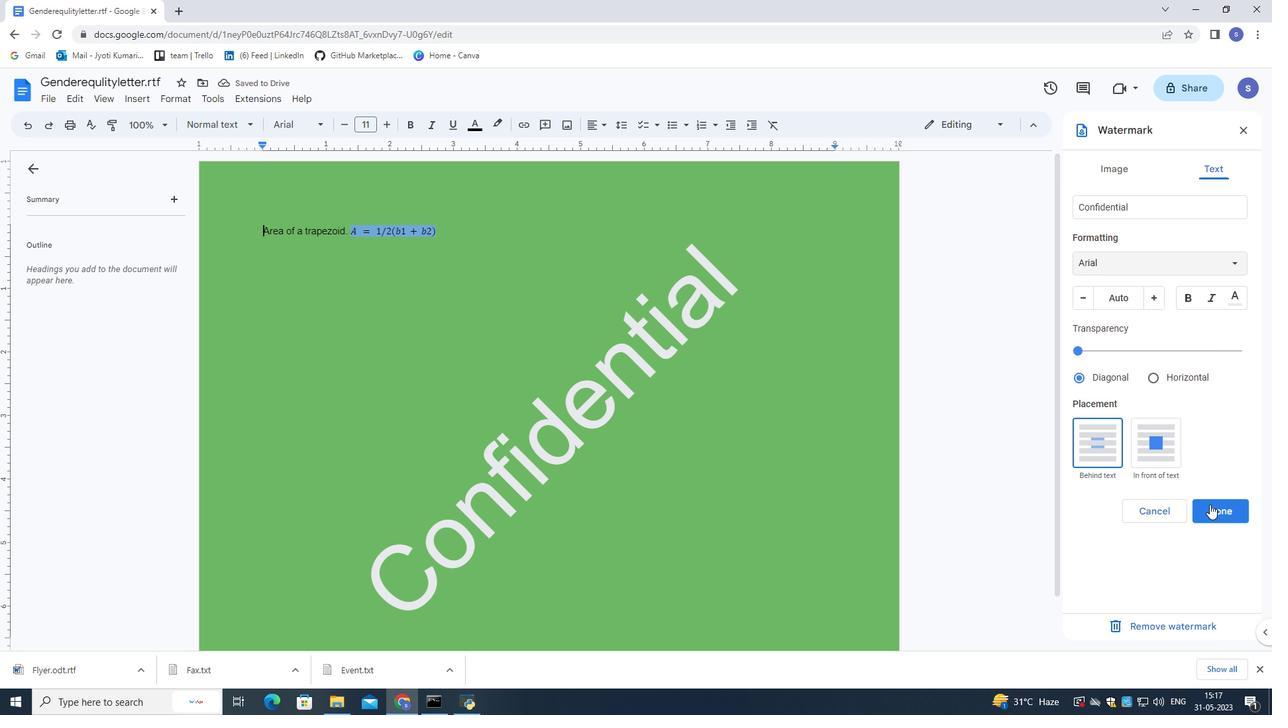 
